 Task: Find round trip flights from New Delhi from July 8 to July 12.
Action: Mouse pressed left at (662, 222)
Screenshot: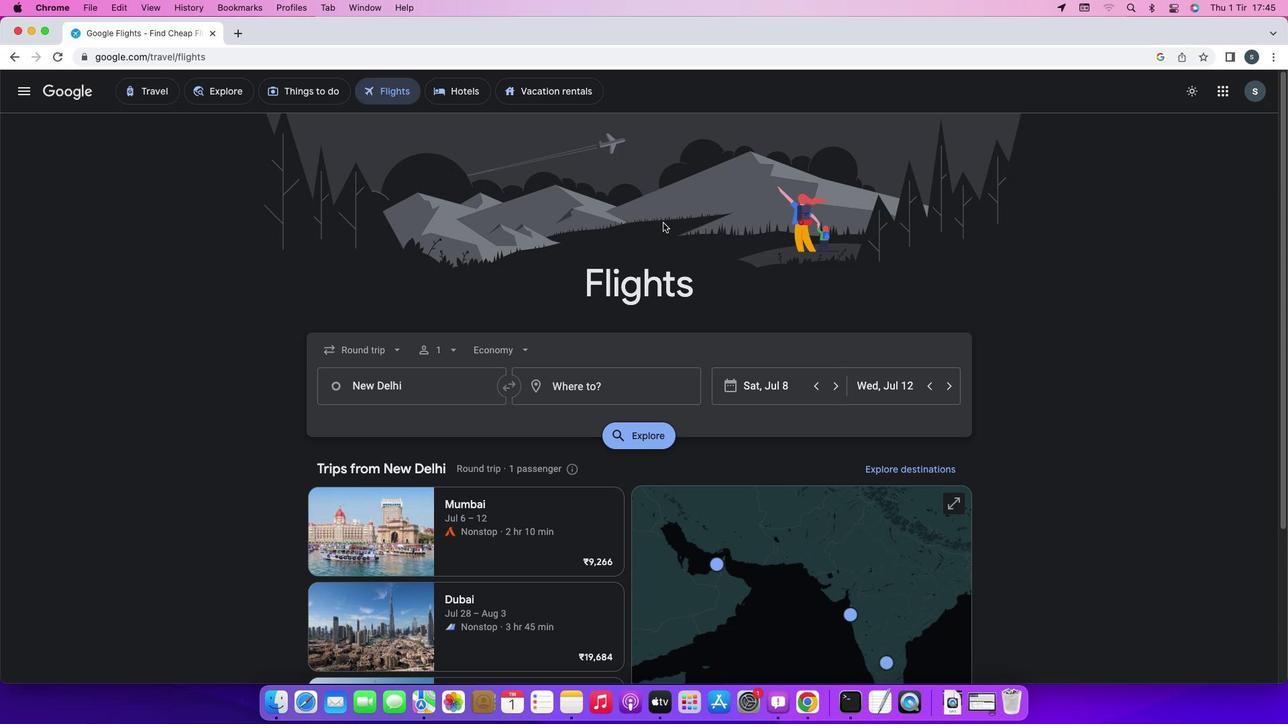 
Action: Mouse moved to (1182, 93)
Screenshot: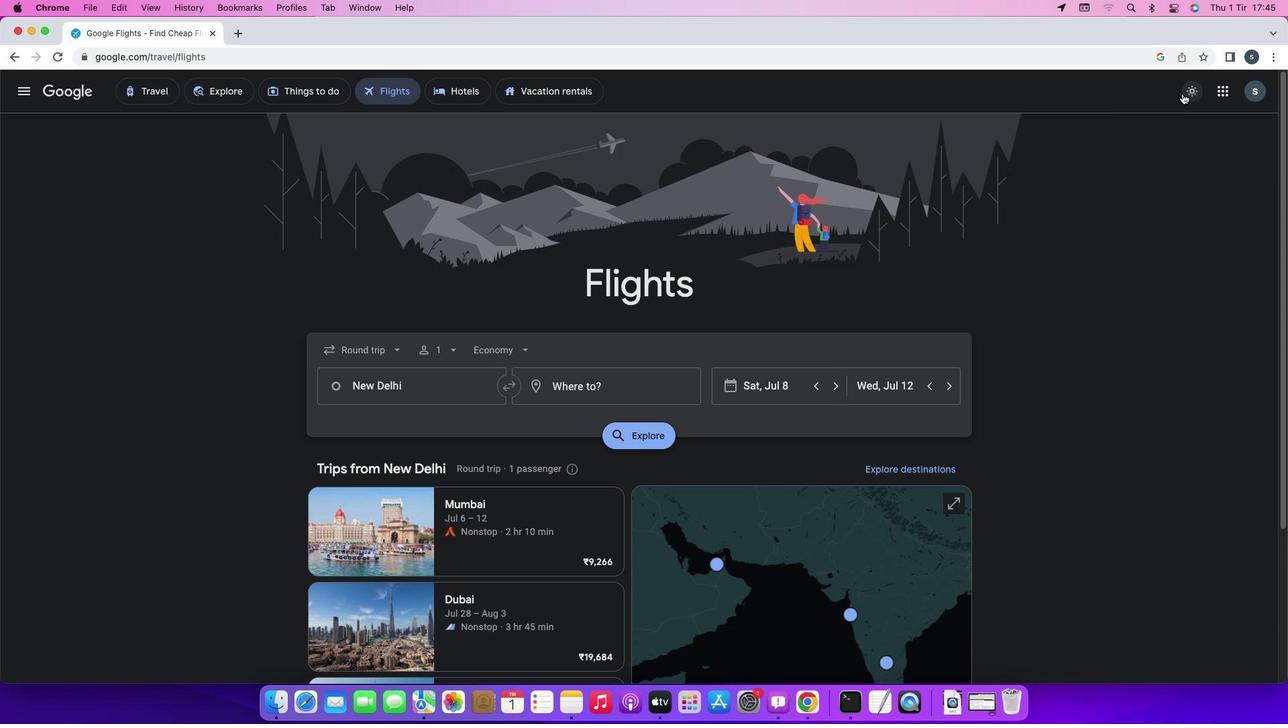 
Action: Mouse pressed left at (1182, 93)
Screenshot: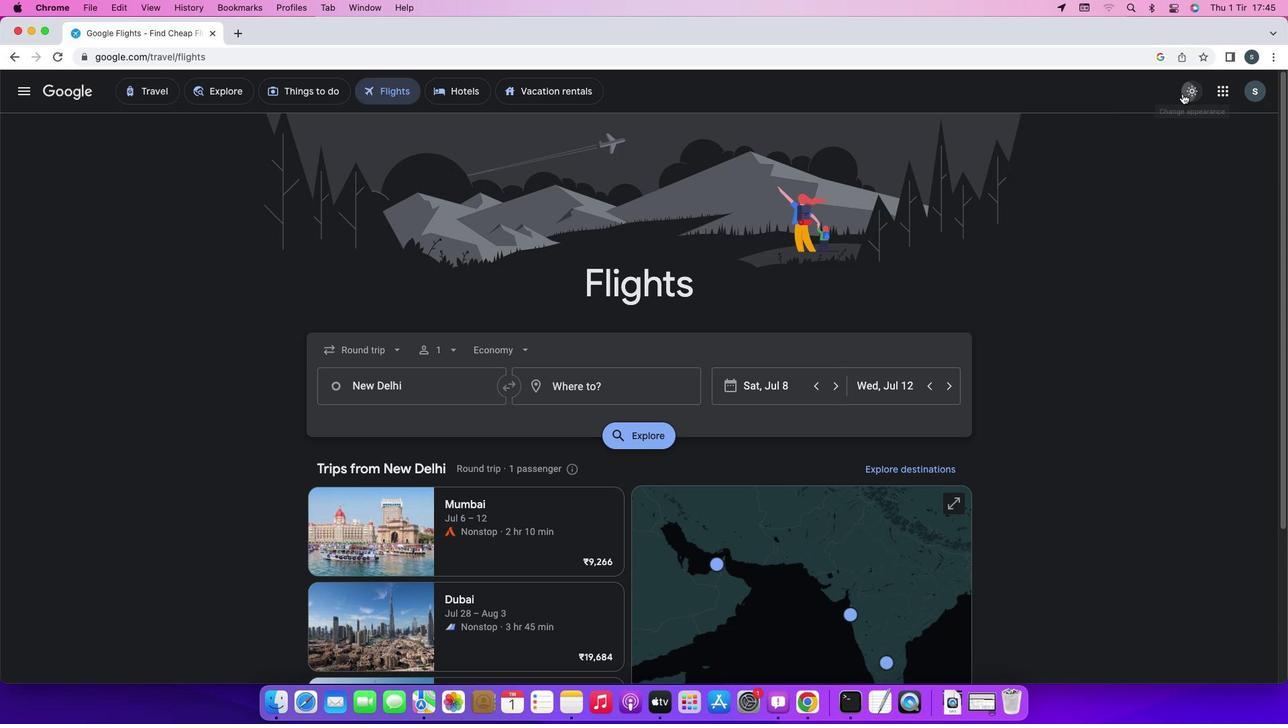 
Action: Mouse moved to (1125, 154)
Screenshot: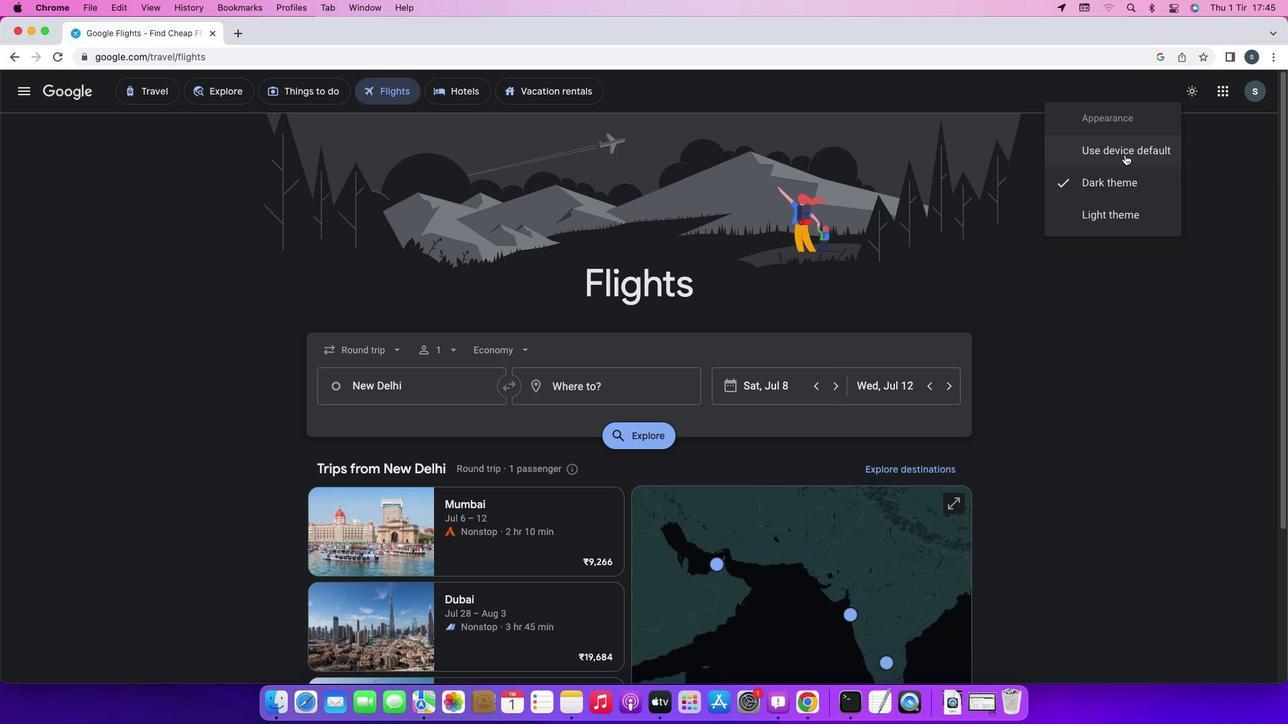 
Action: Mouse pressed left at (1125, 154)
Screenshot: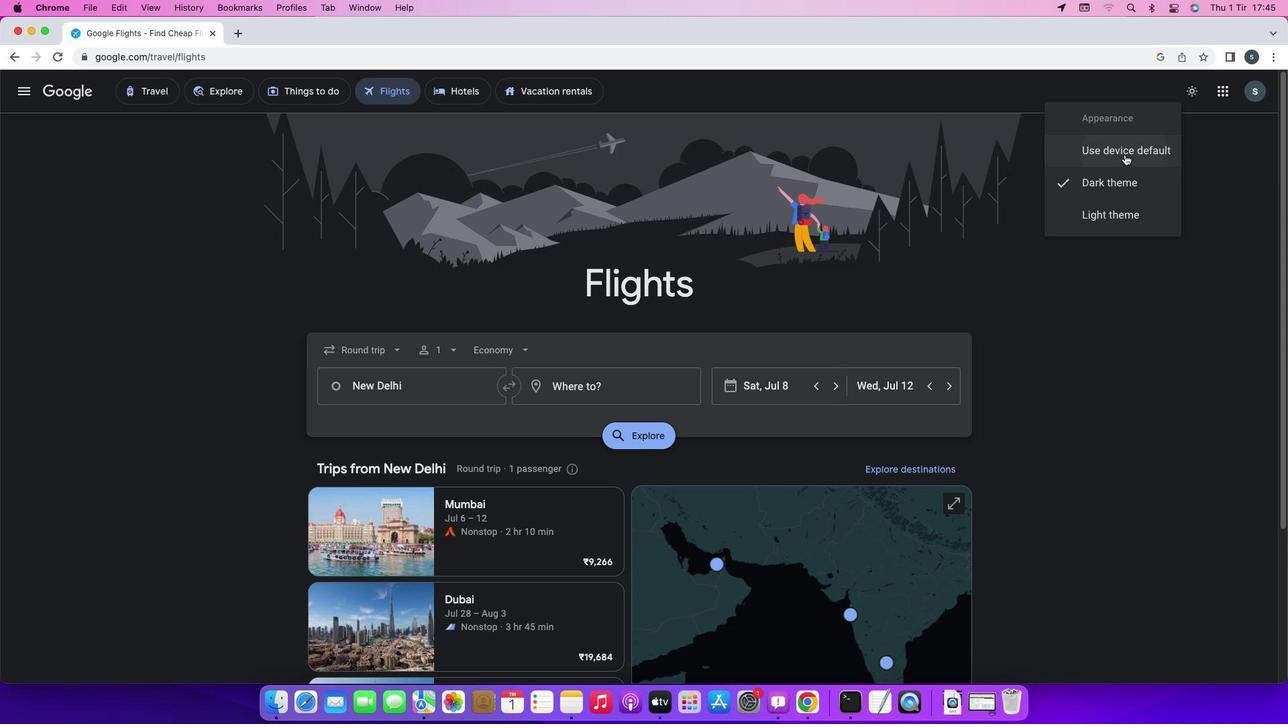 
Action: Mouse moved to (1001, 224)
Screenshot: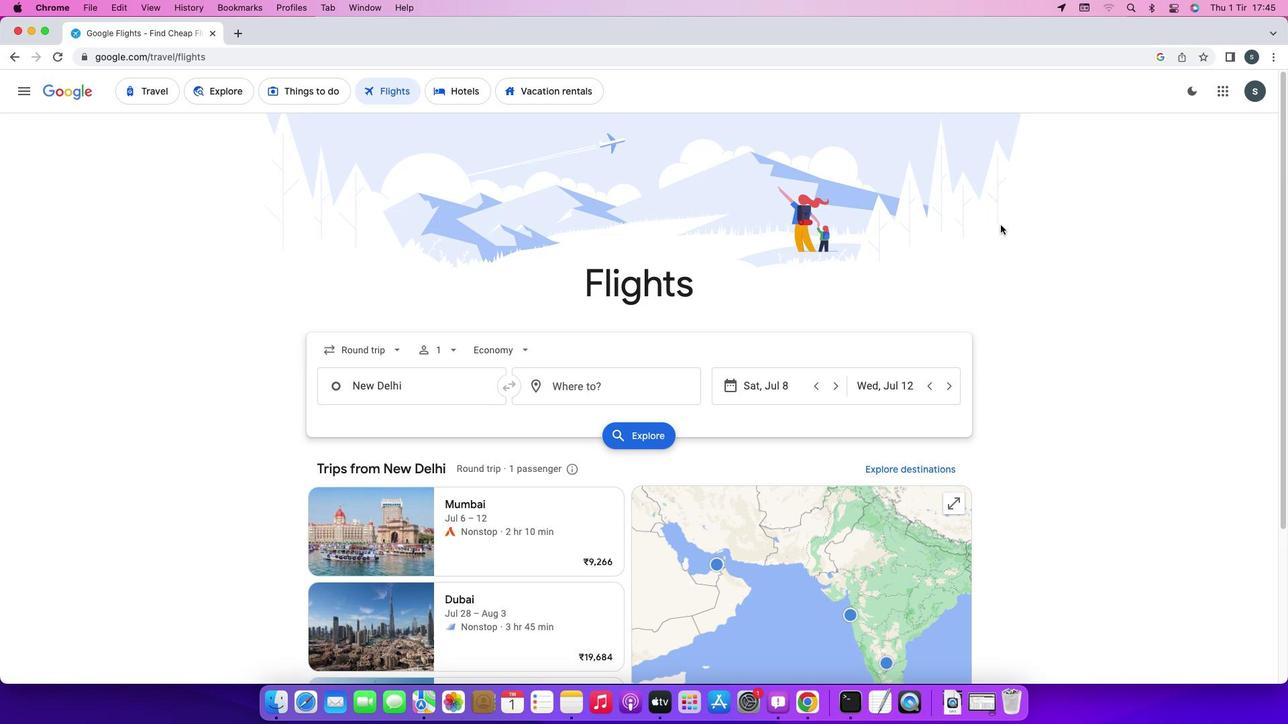 
